 Task: Change Command To Escape
Action: Mouse moved to (28, 0)
Screenshot: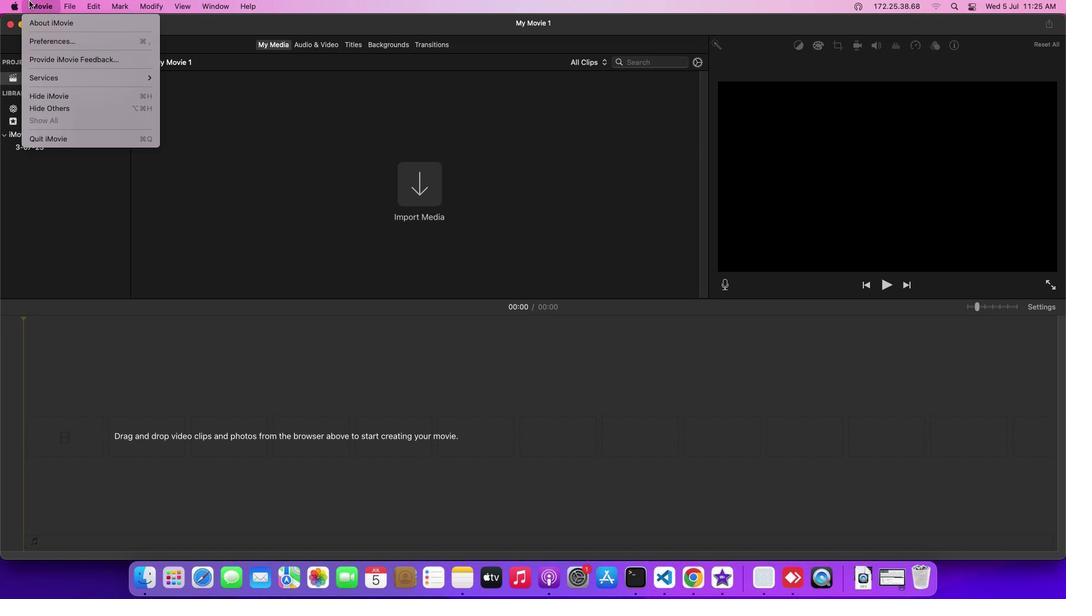 
Action: Mouse pressed left at (28, 0)
Screenshot: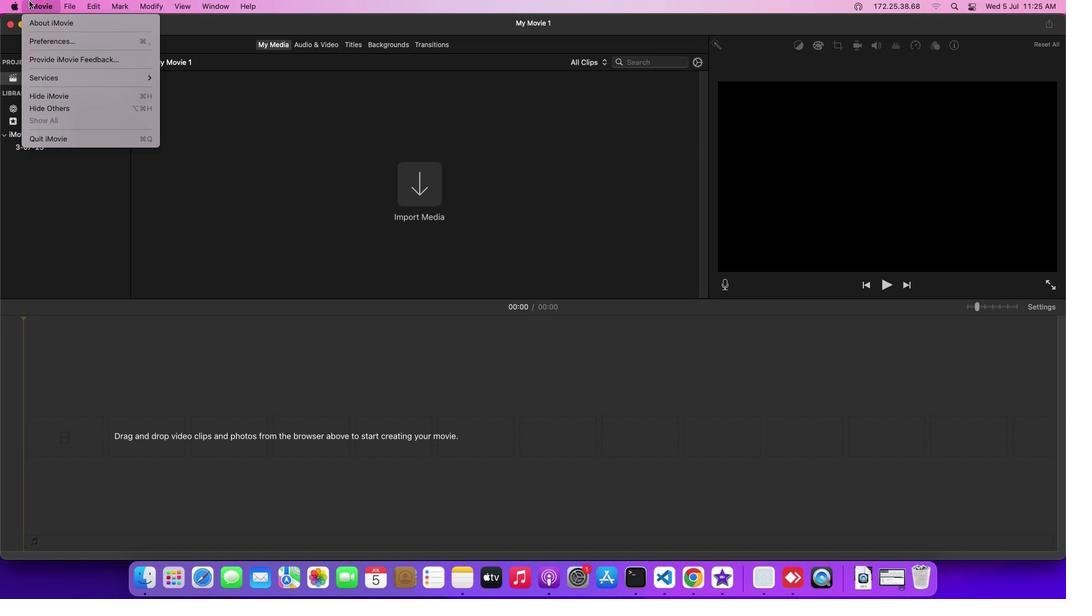 
Action: Mouse moved to (48, 78)
Screenshot: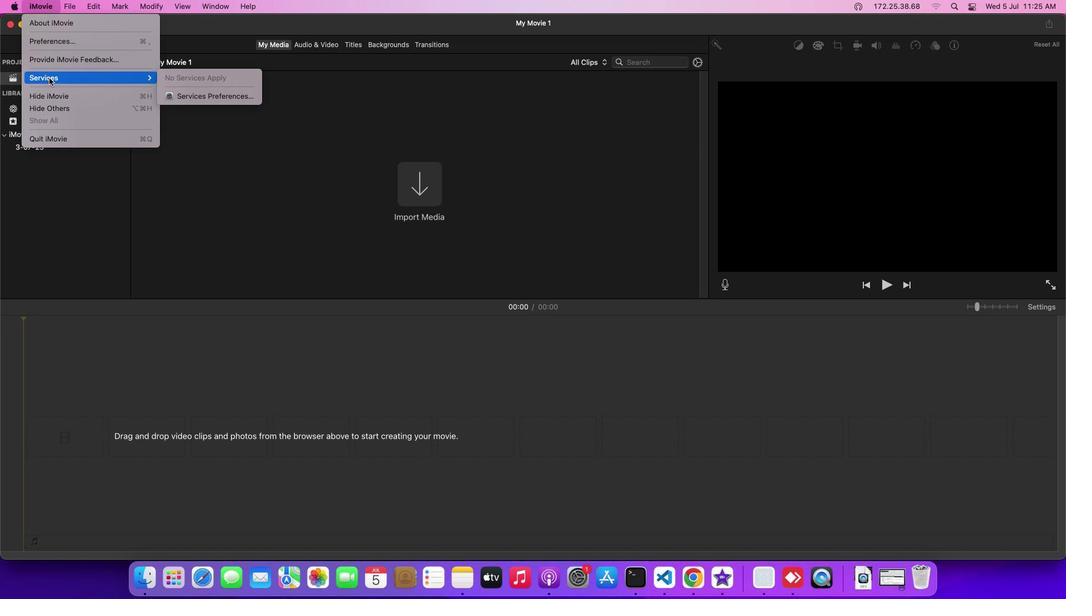 
Action: Mouse pressed left at (48, 78)
Screenshot: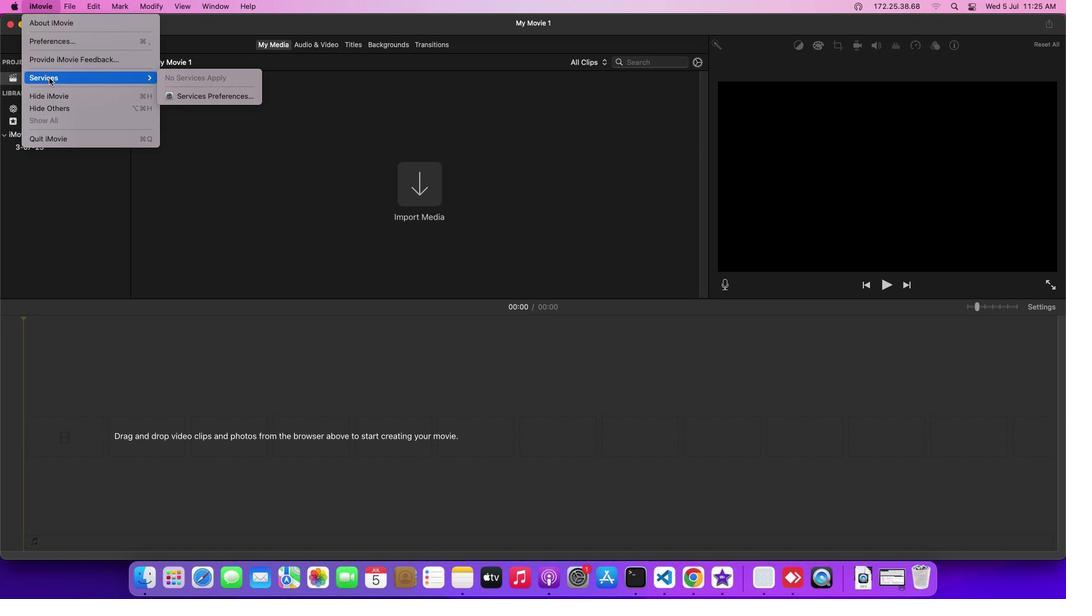 
Action: Mouse moved to (196, 94)
Screenshot: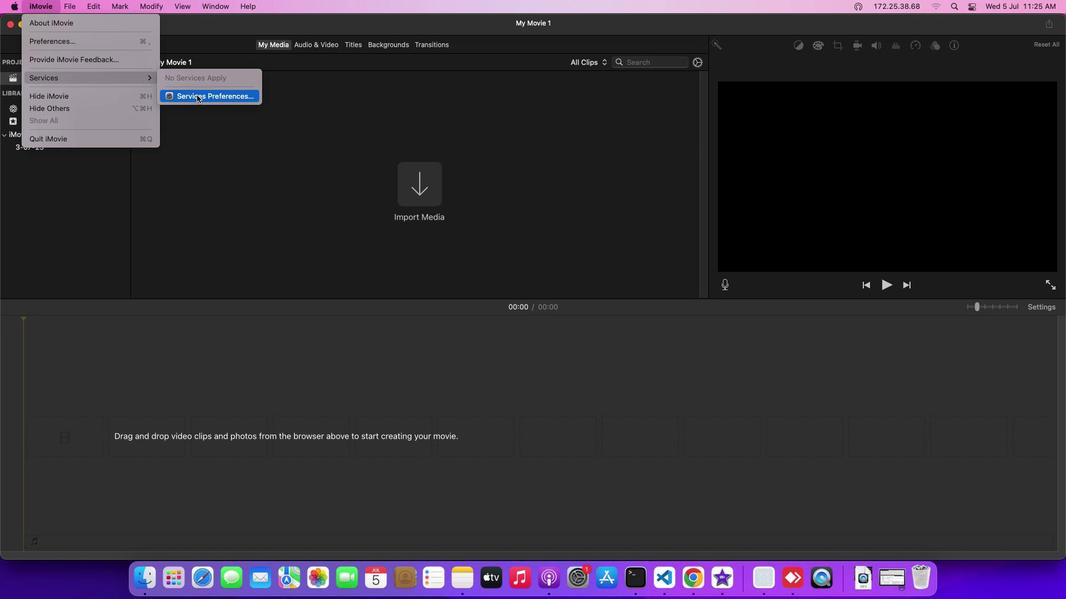
Action: Mouse pressed left at (196, 94)
Screenshot: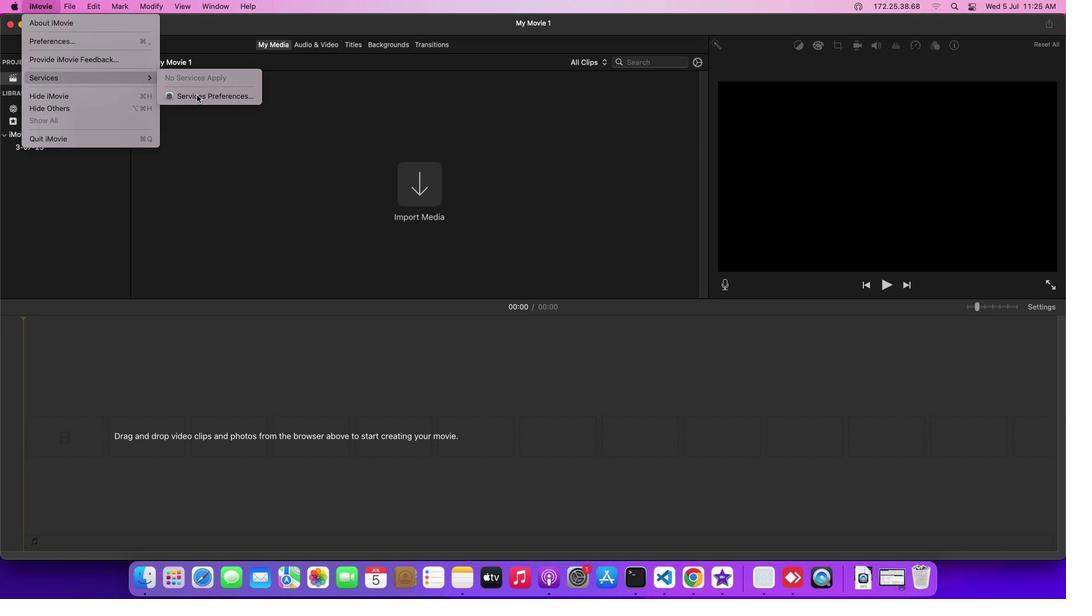 
Action: Mouse moved to (522, 163)
Screenshot: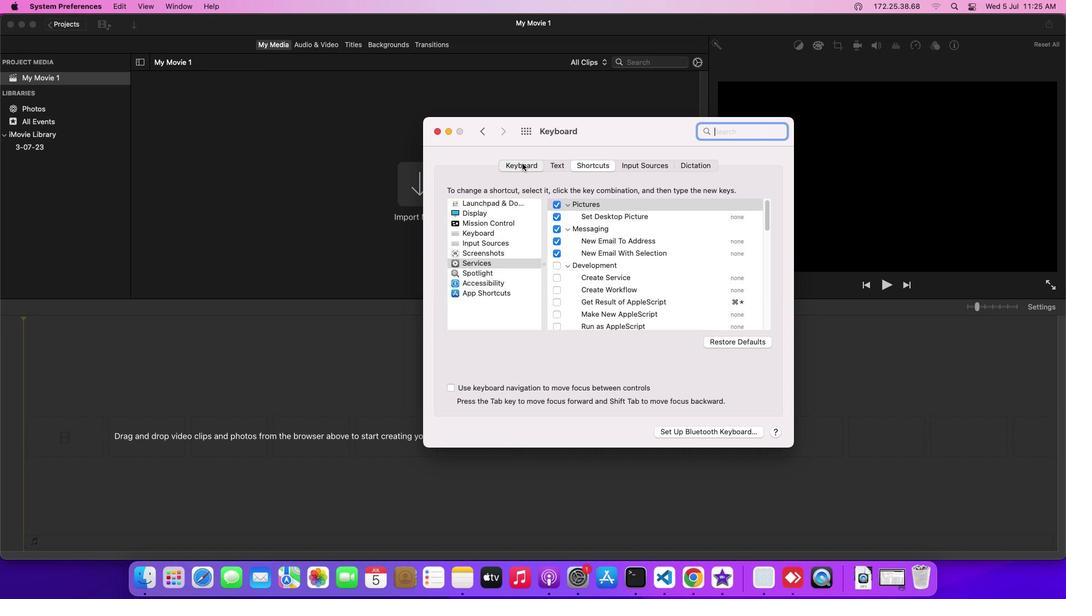 
Action: Mouse pressed left at (522, 163)
Screenshot: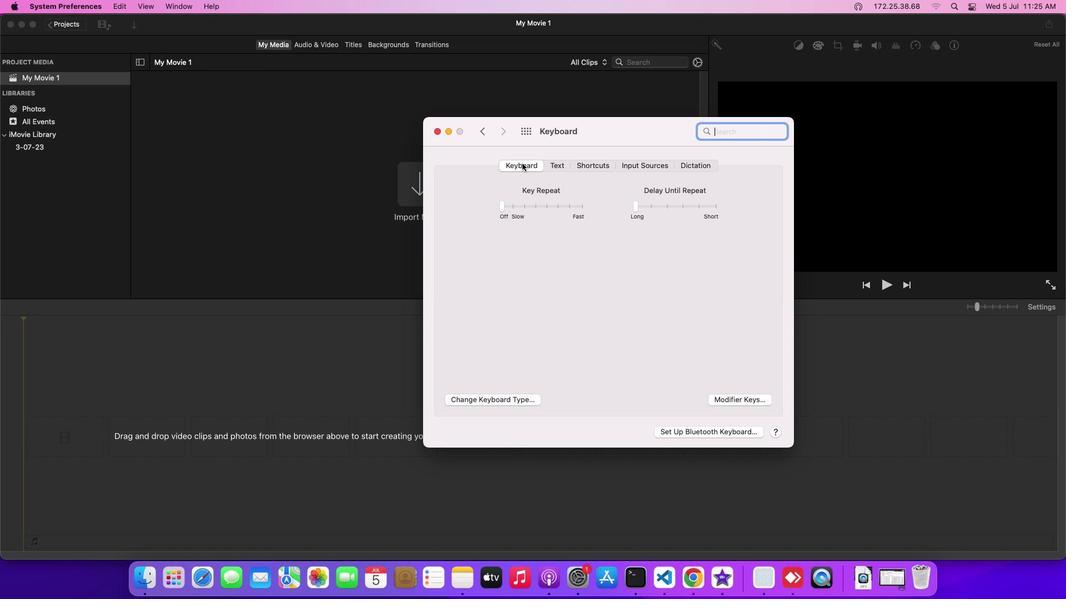 
Action: Mouse moved to (724, 399)
Screenshot: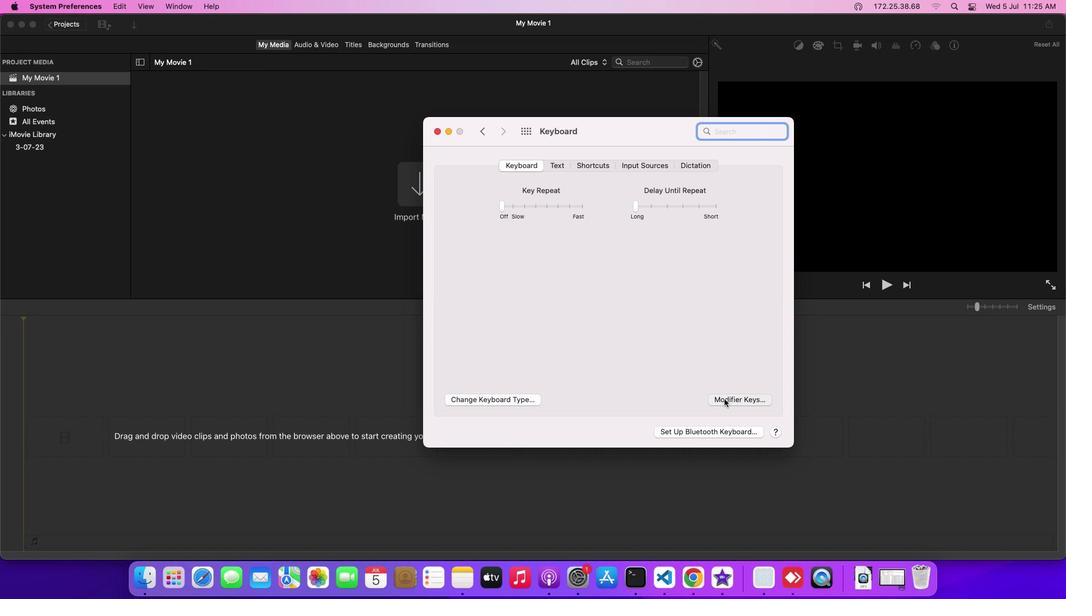 
Action: Mouse pressed left at (724, 399)
Screenshot: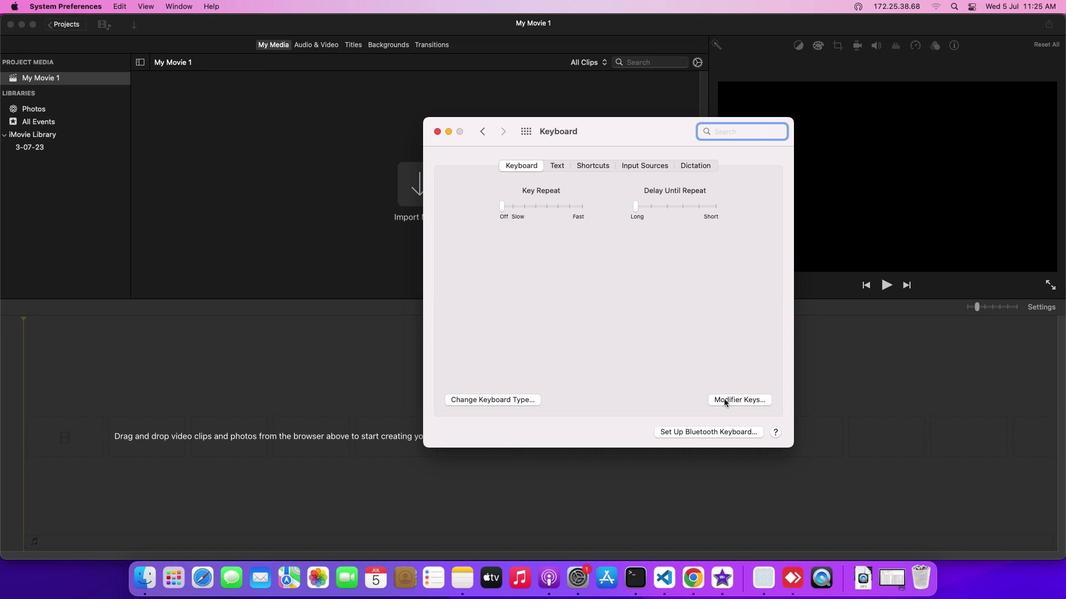 
Action: Mouse moved to (666, 268)
Screenshot: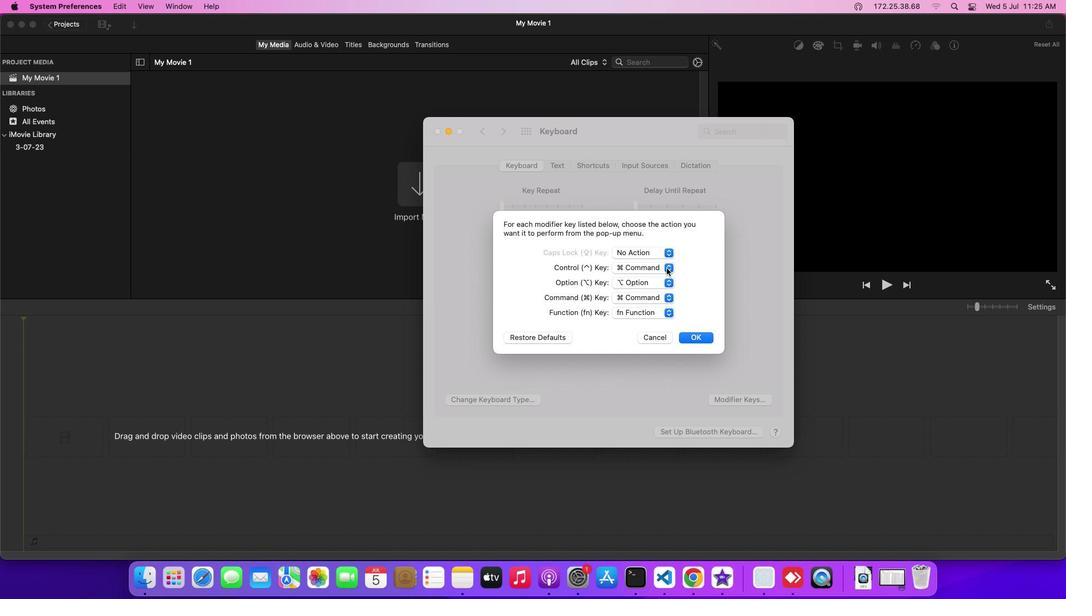 
Action: Mouse pressed left at (666, 268)
Screenshot: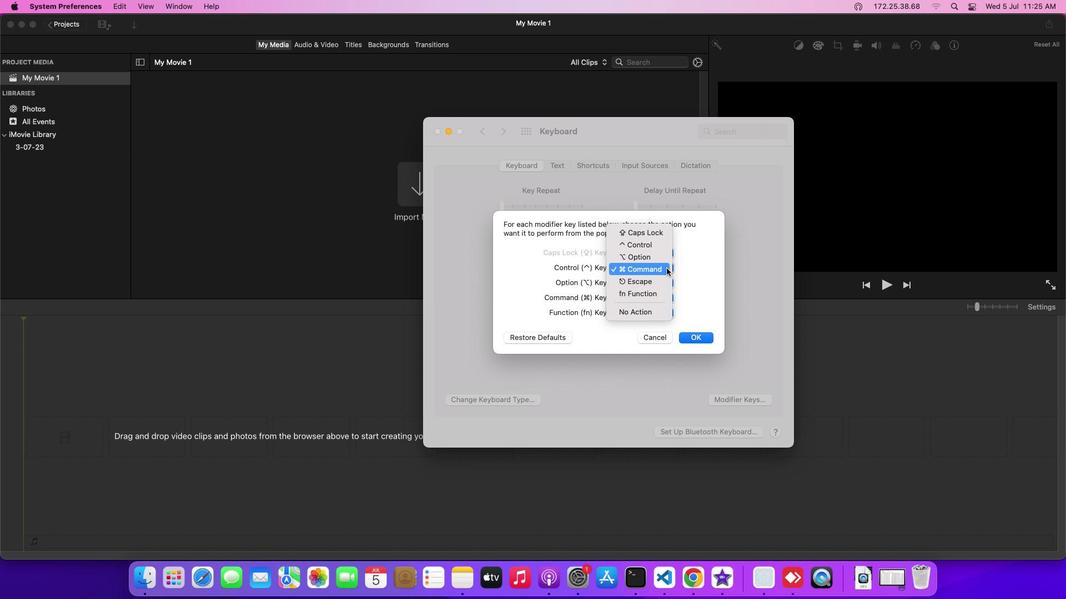 
Action: Mouse moved to (661, 279)
Screenshot: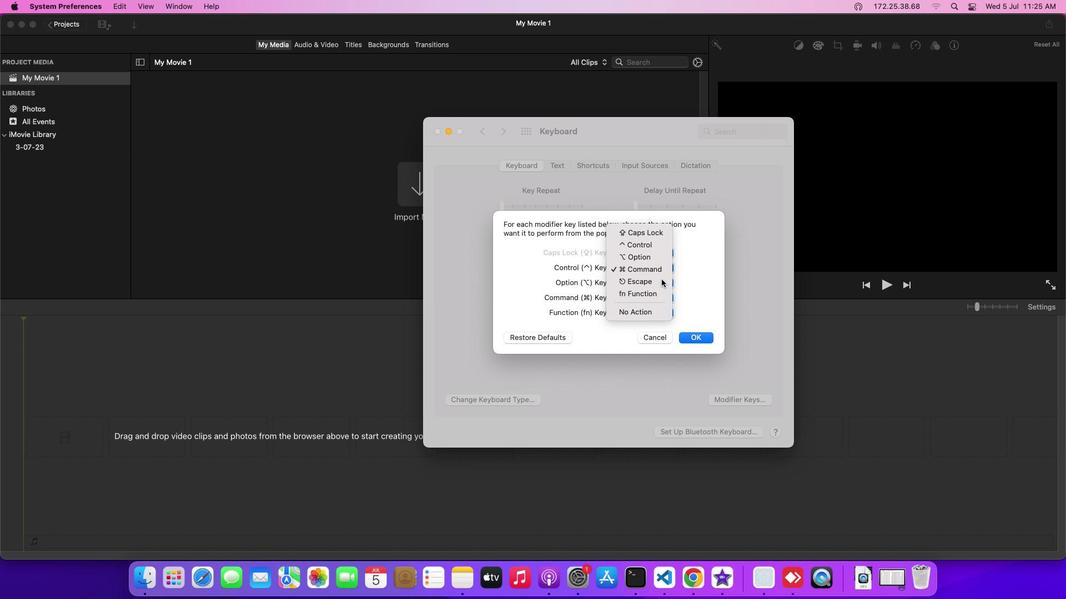 
Action: Mouse pressed left at (661, 279)
Screenshot: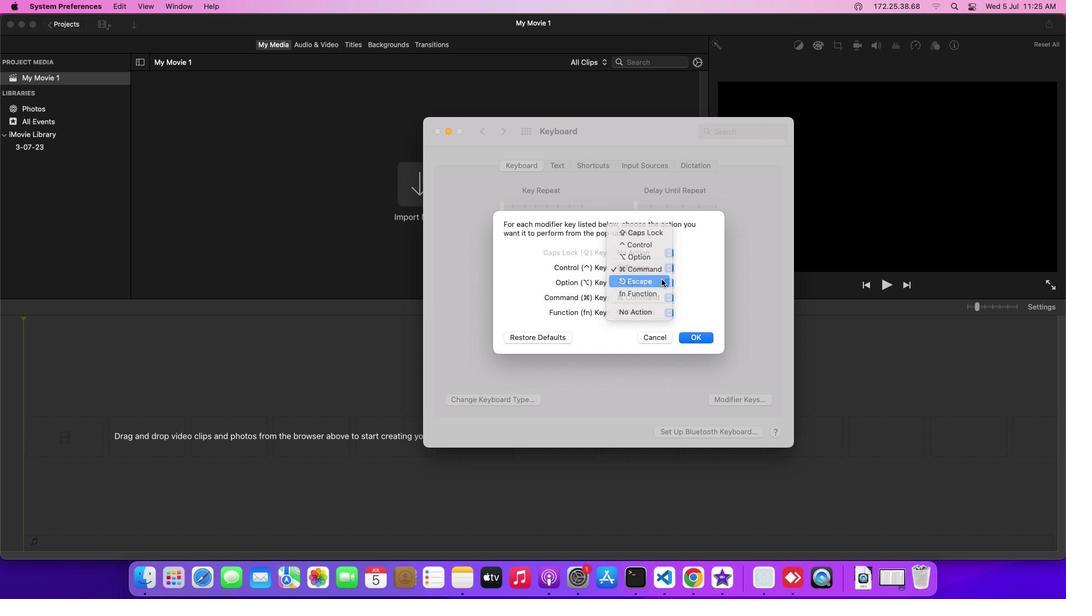 
Action: Mouse moved to (697, 336)
Screenshot: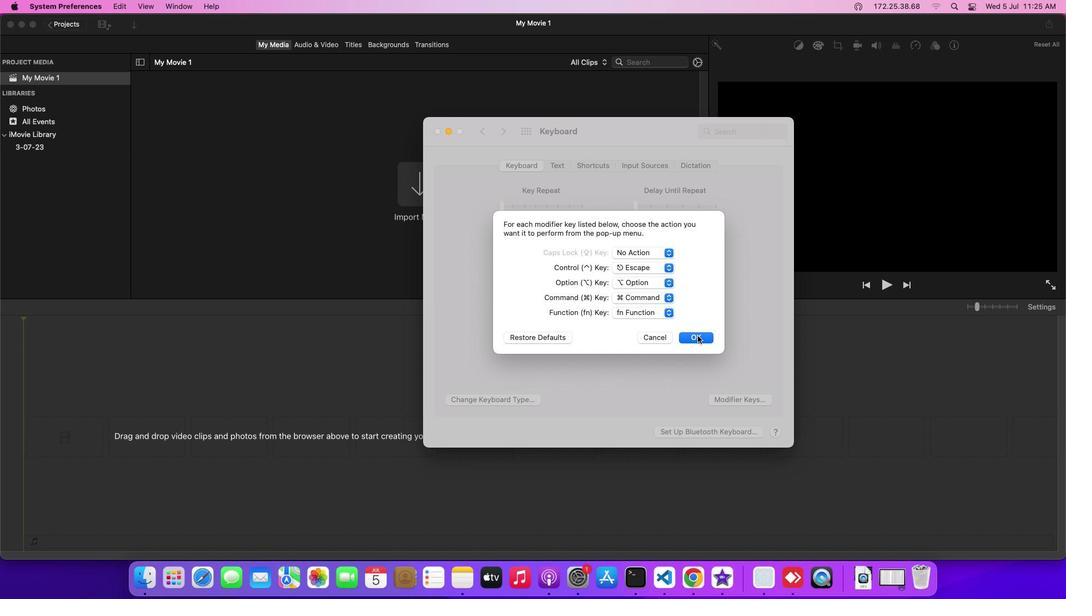 
Action: Mouse pressed left at (697, 336)
Screenshot: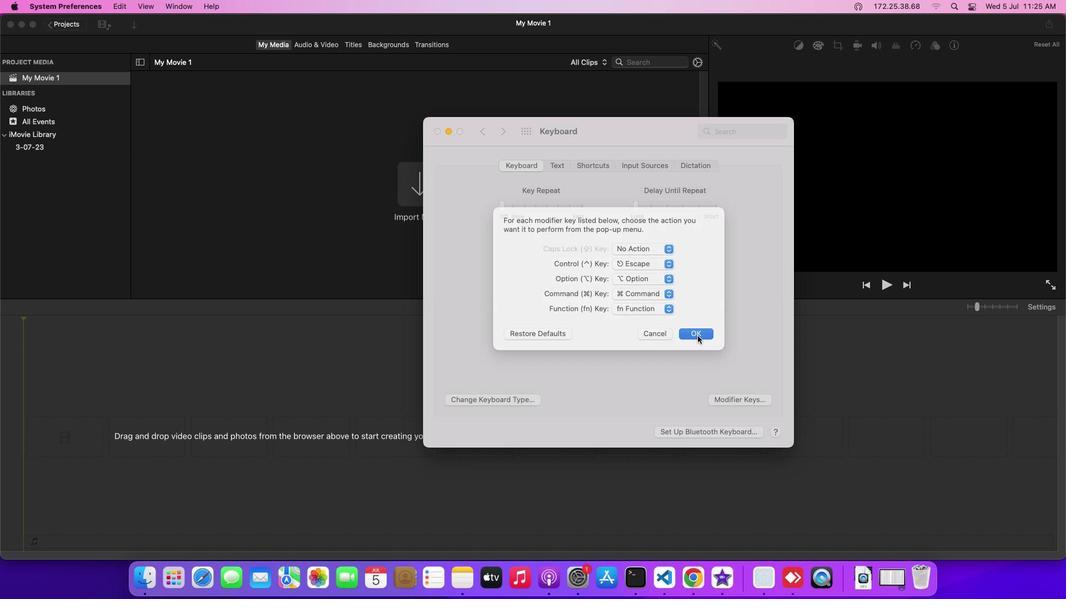 
